 Task: Show the option for the copyright policy.
Action: Mouse moved to (652, 81)
Screenshot: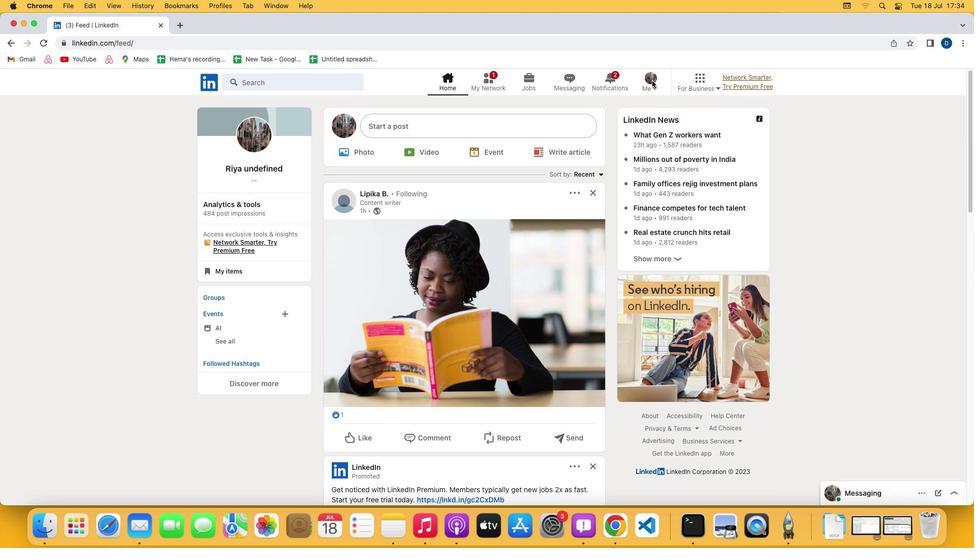 
Action: Mouse pressed left at (652, 81)
Screenshot: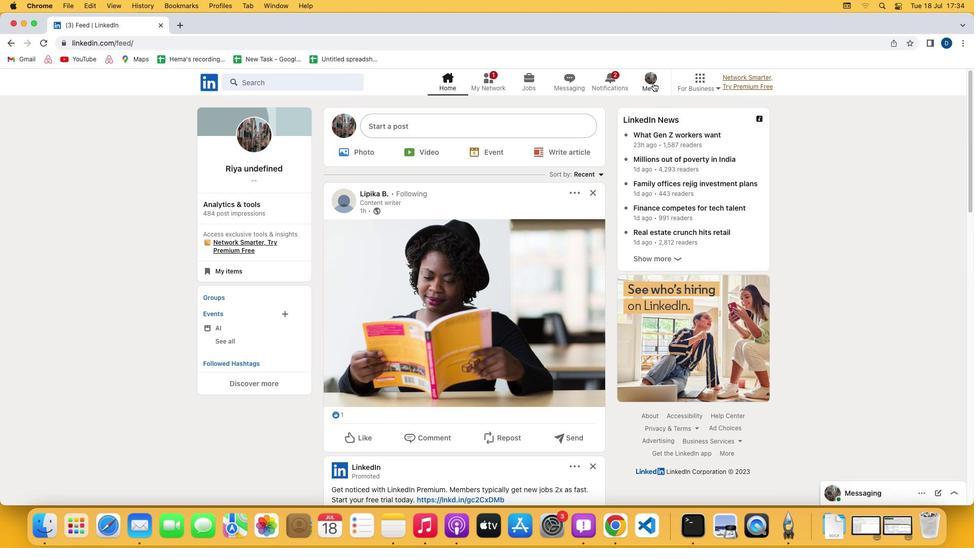 
Action: Mouse moved to (655, 88)
Screenshot: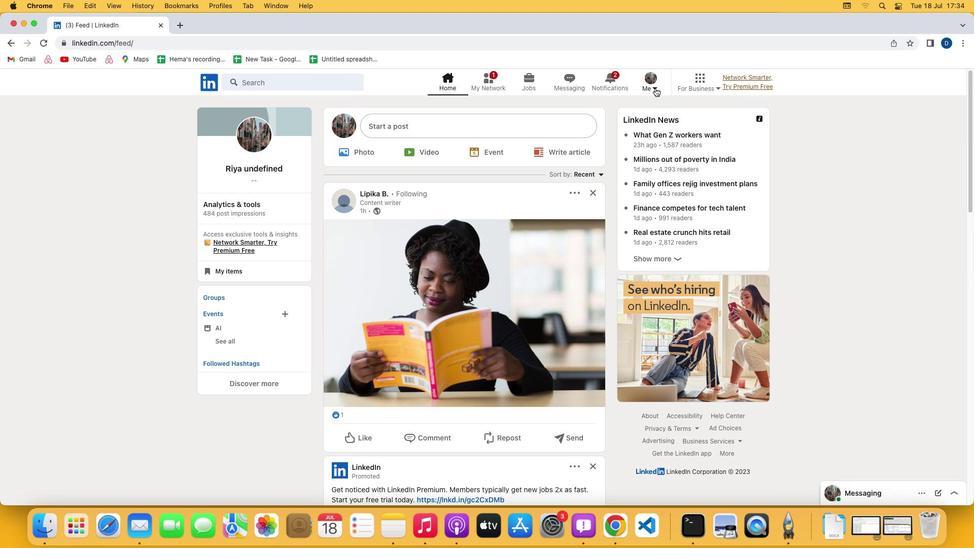 
Action: Mouse pressed left at (655, 88)
Screenshot: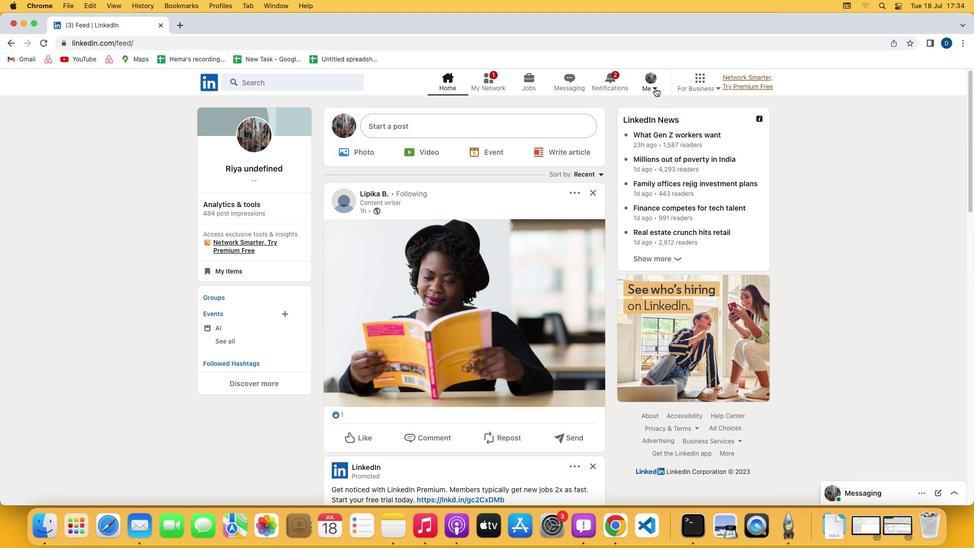 
Action: Mouse moved to (642, 137)
Screenshot: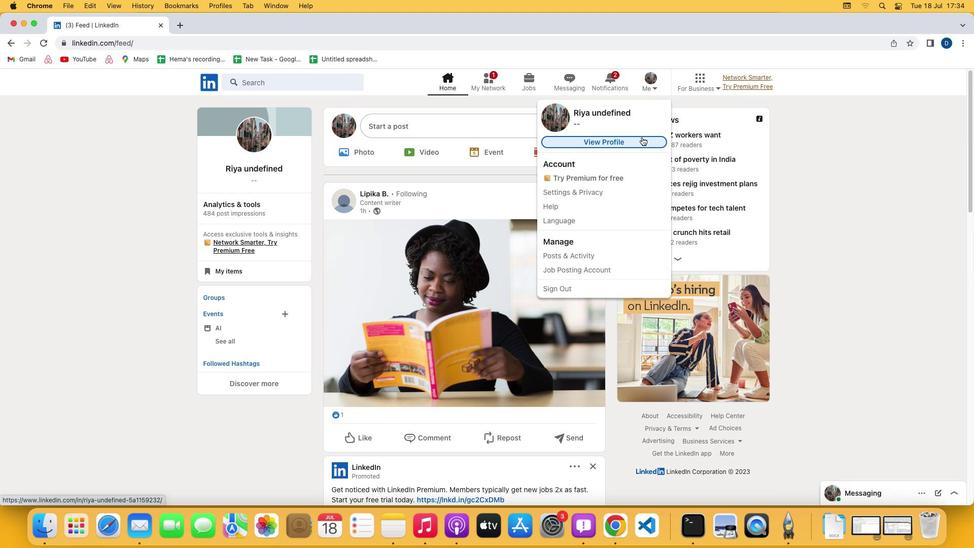 
Action: Mouse pressed left at (642, 137)
Screenshot: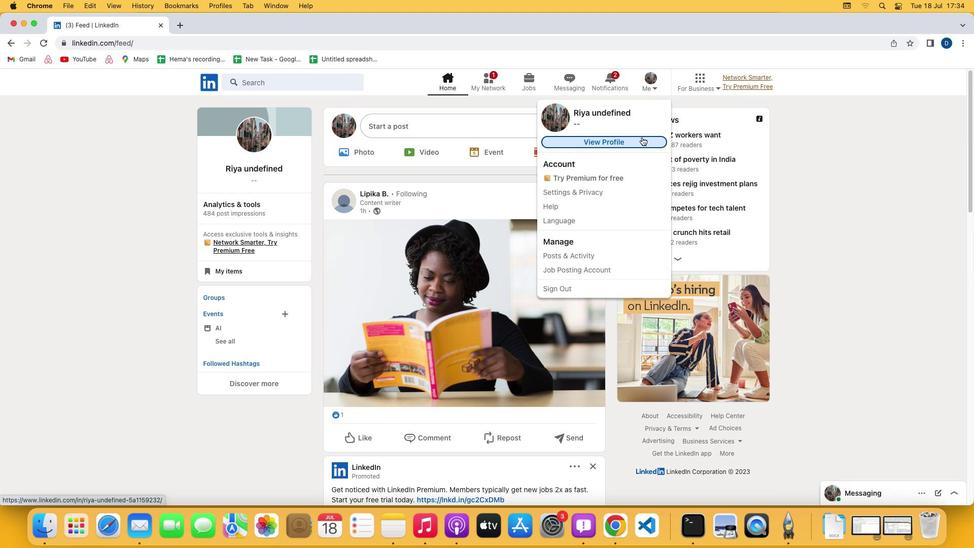 
Action: Mouse moved to (521, 224)
Screenshot: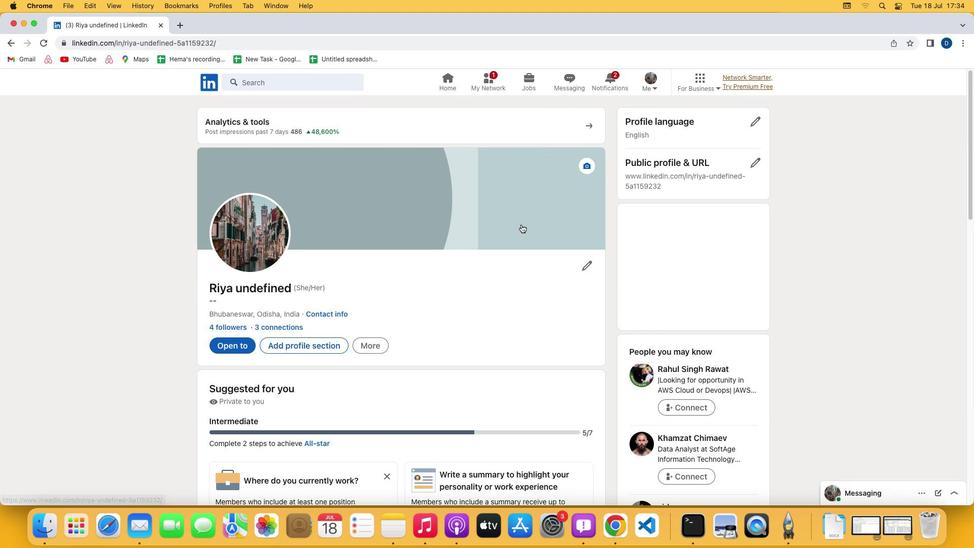 
Action: Mouse scrolled (521, 224) with delta (0, 0)
Screenshot: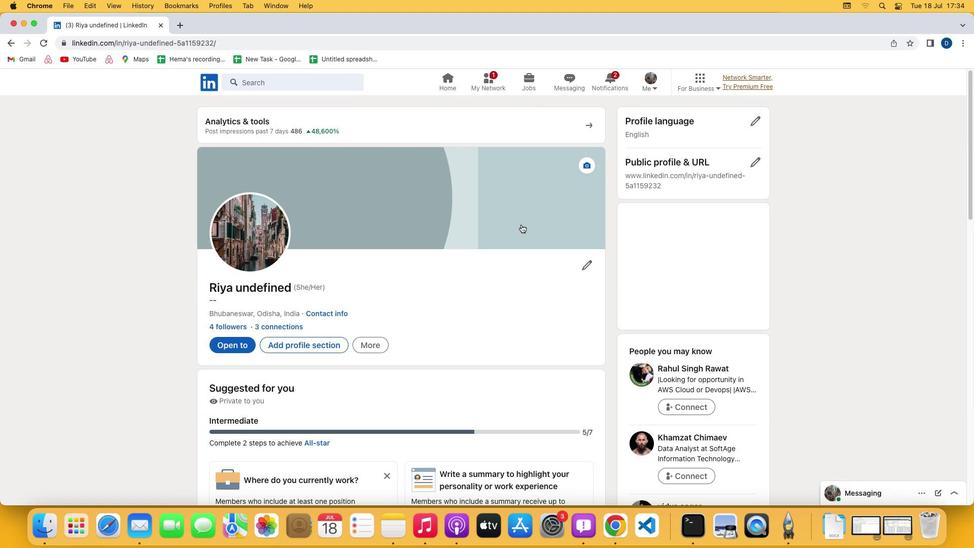 
Action: Mouse moved to (521, 224)
Screenshot: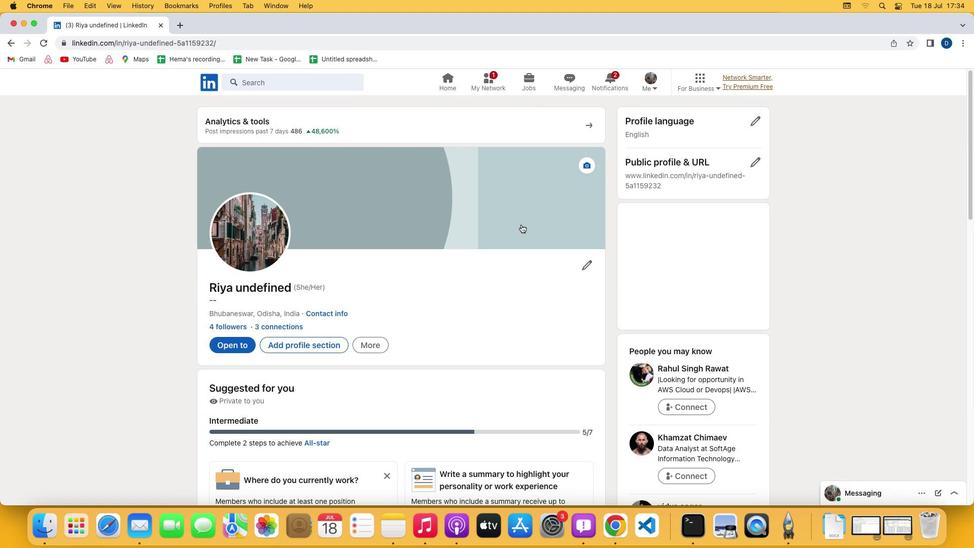 
Action: Mouse scrolled (521, 224) with delta (0, 0)
Screenshot: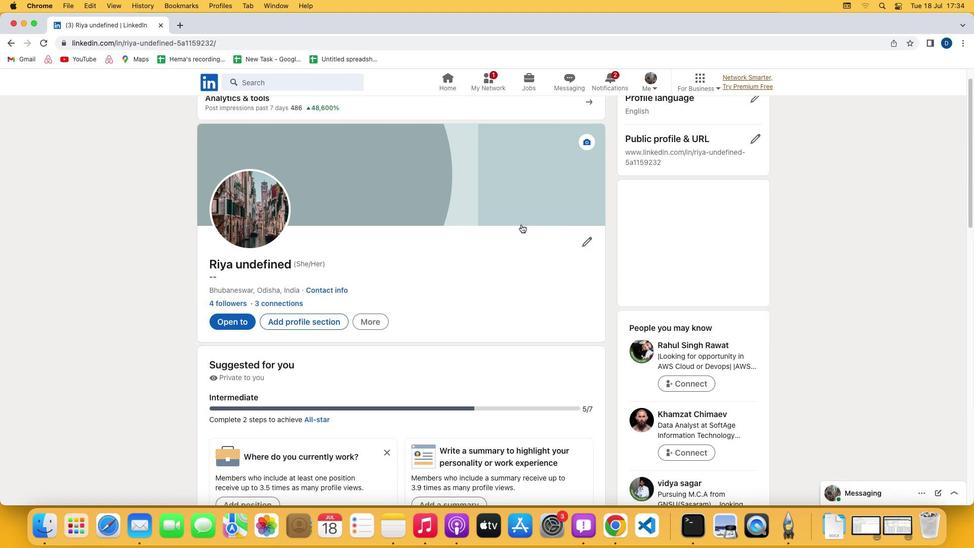 
Action: Mouse moved to (521, 224)
Screenshot: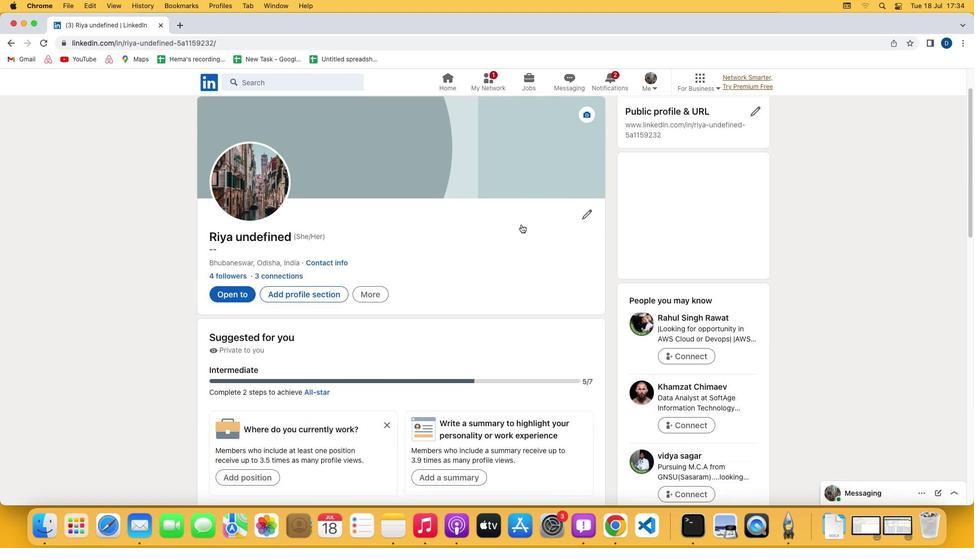 
Action: Mouse scrolled (521, 224) with delta (0, -1)
Screenshot: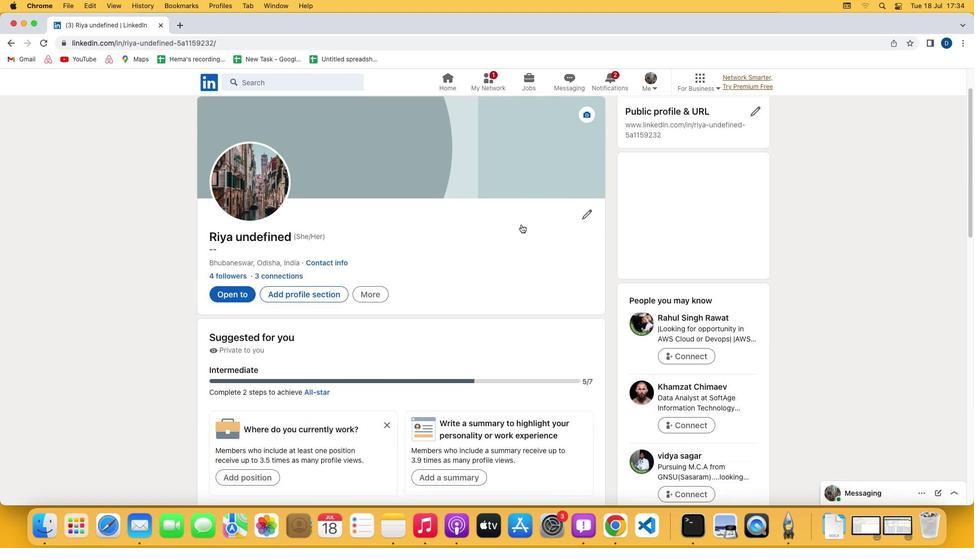 
Action: Mouse scrolled (521, 224) with delta (0, -1)
Screenshot: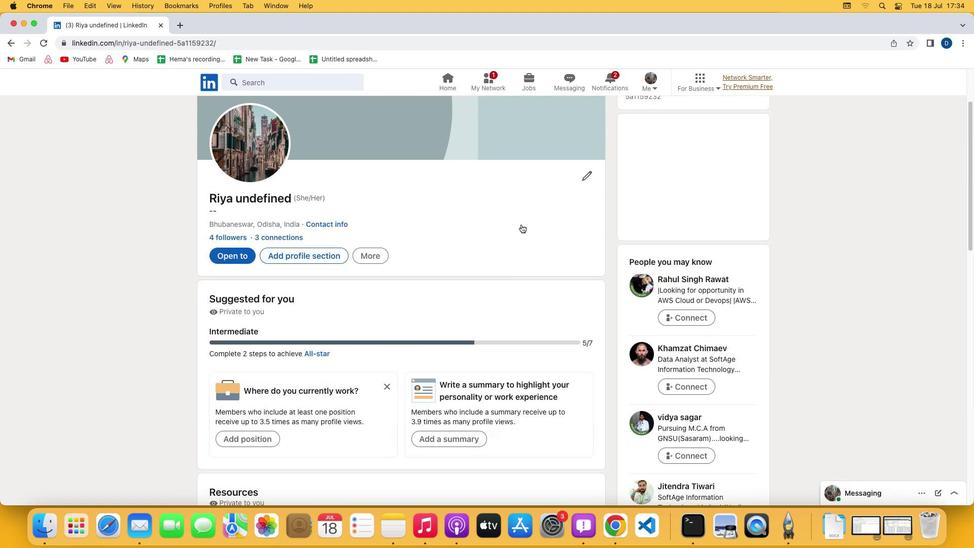 
Action: Mouse moved to (522, 227)
Screenshot: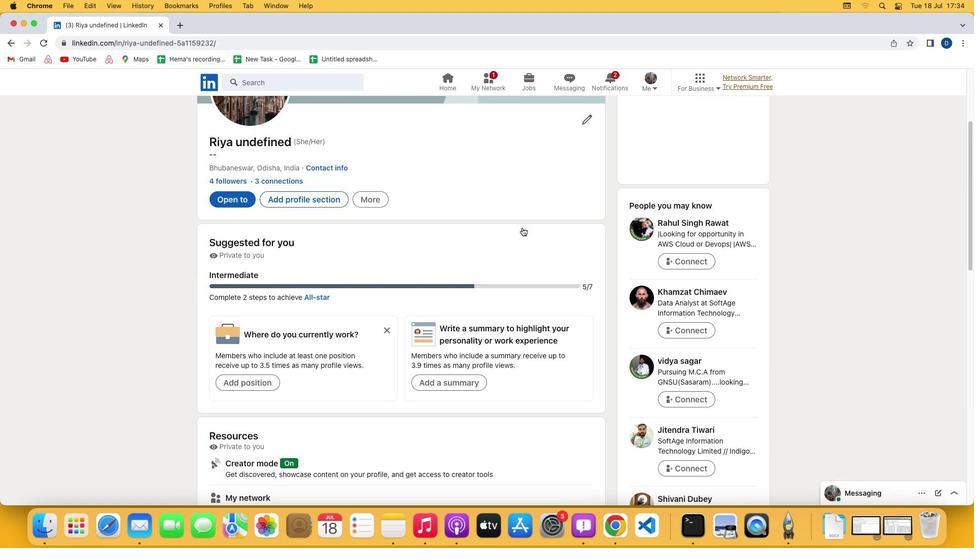 
Action: Mouse scrolled (522, 227) with delta (0, 0)
Screenshot: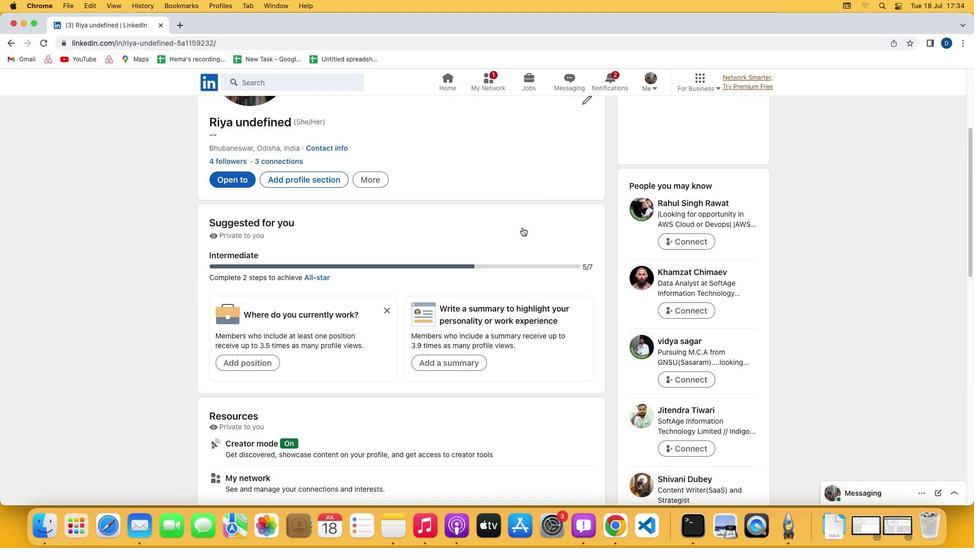 
Action: Mouse scrolled (522, 227) with delta (0, 0)
Screenshot: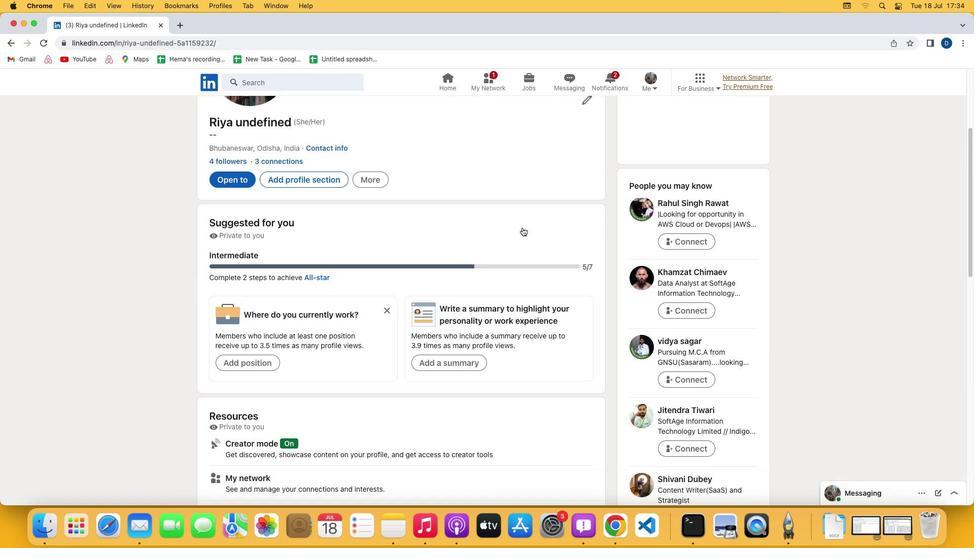 
Action: Mouse scrolled (522, 227) with delta (0, -1)
Screenshot: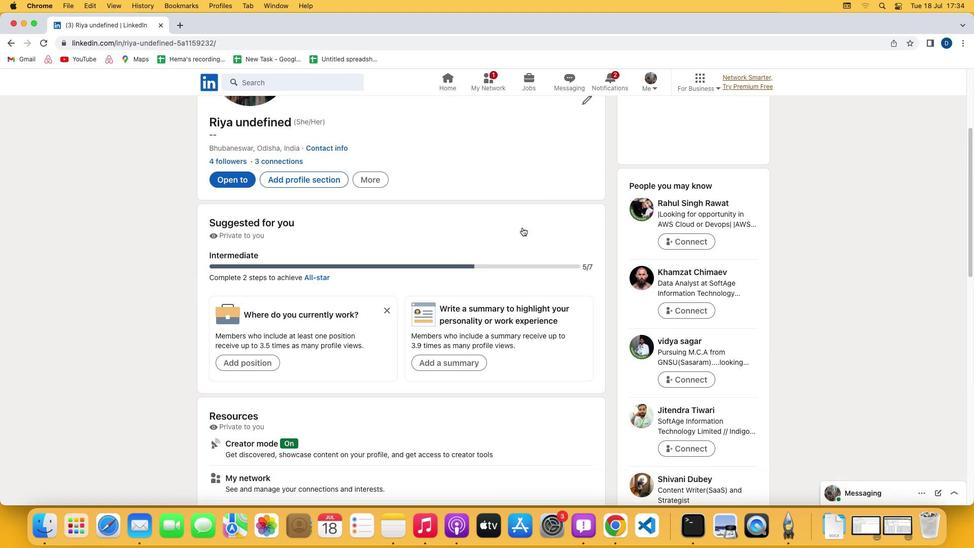 
Action: Mouse scrolled (522, 227) with delta (0, -2)
Screenshot: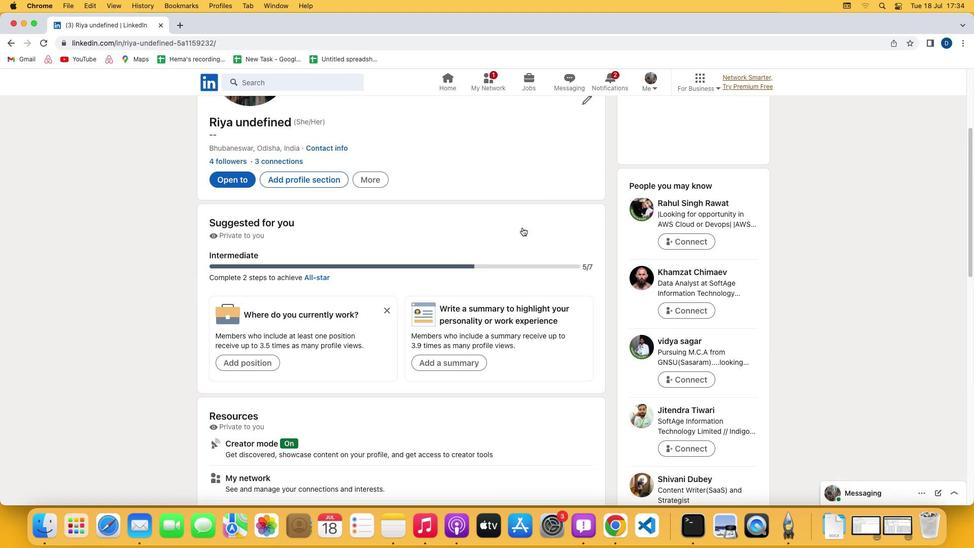 
Action: Mouse scrolled (522, 227) with delta (0, -2)
Screenshot: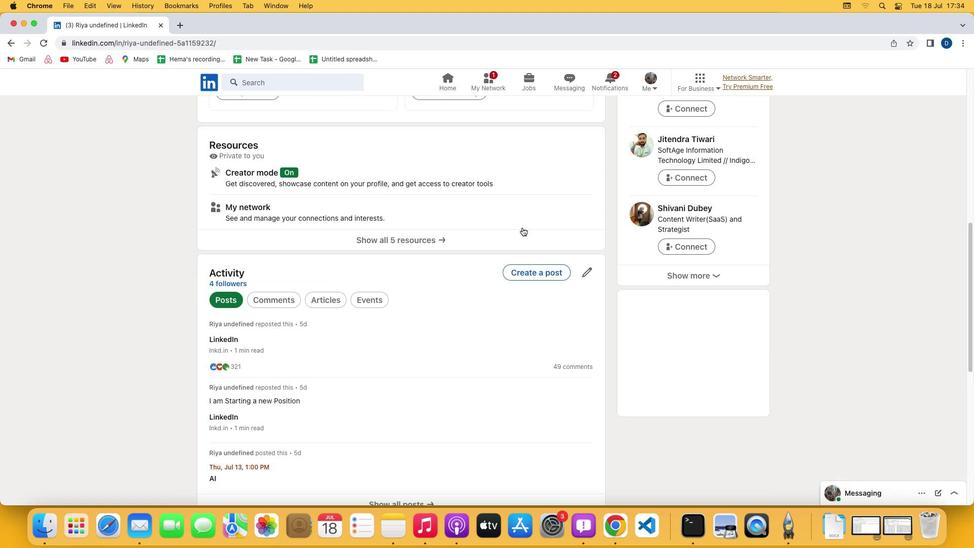 
Action: Mouse scrolled (522, 227) with delta (0, -2)
Screenshot: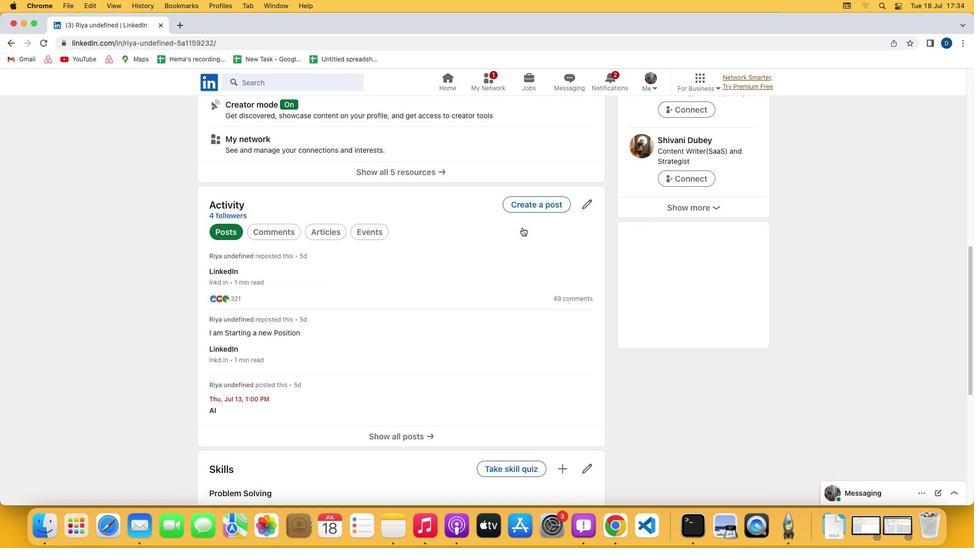 
Action: Mouse scrolled (522, 227) with delta (0, 0)
Screenshot: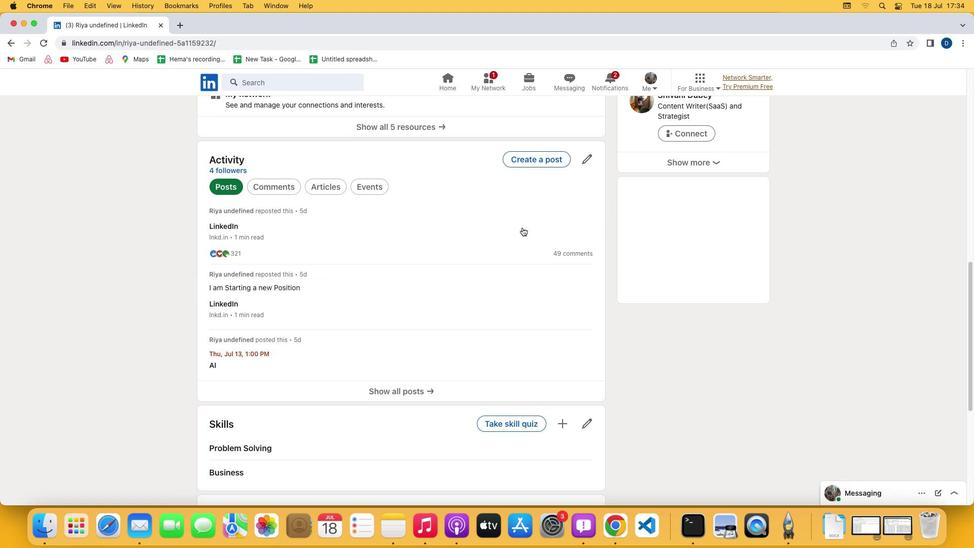 
Action: Mouse scrolled (522, 227) with delta (0, 0)
Screenshot: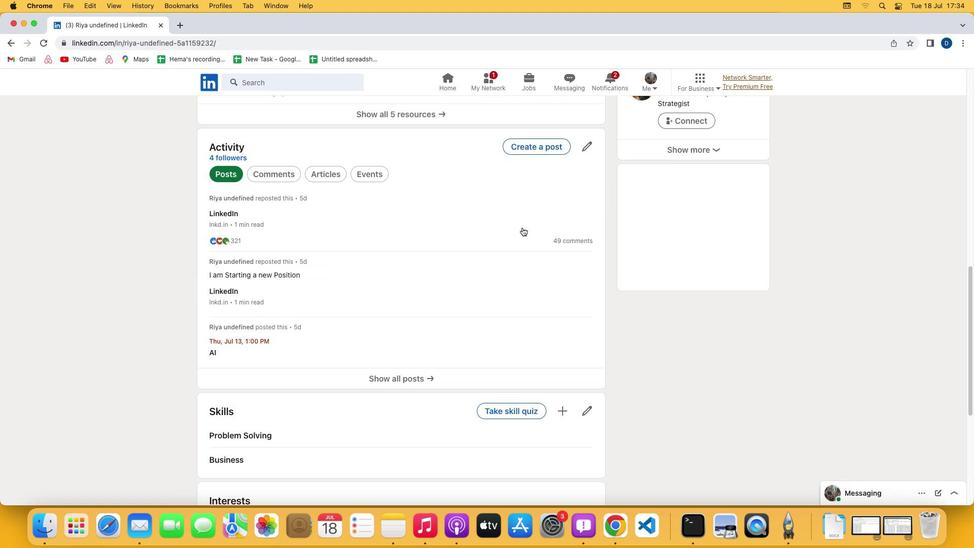 
Action: Mouse scrolled (522, 227) with delta (0, -1)
Screenshot: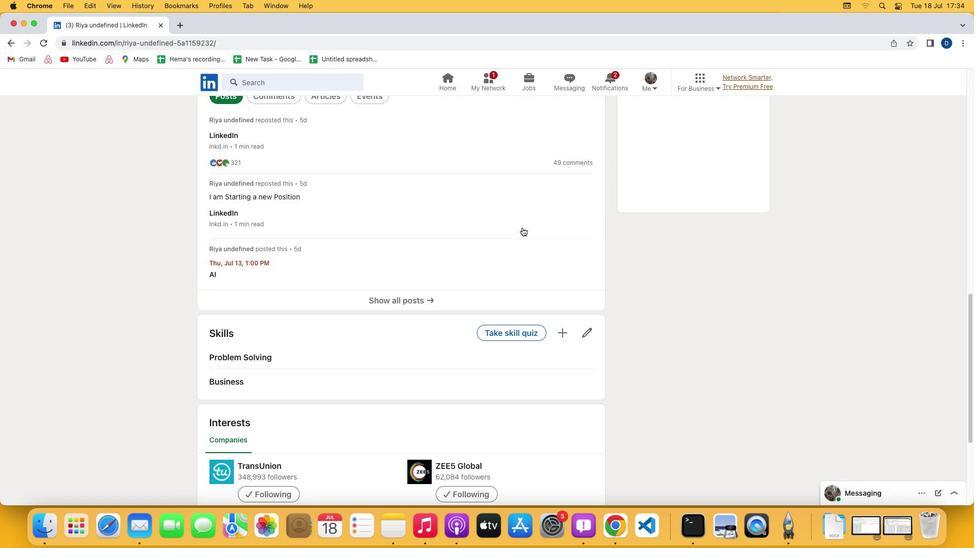 
Action: Mouse scrolled (522, 227) with delta (0, -2)
Screenshot: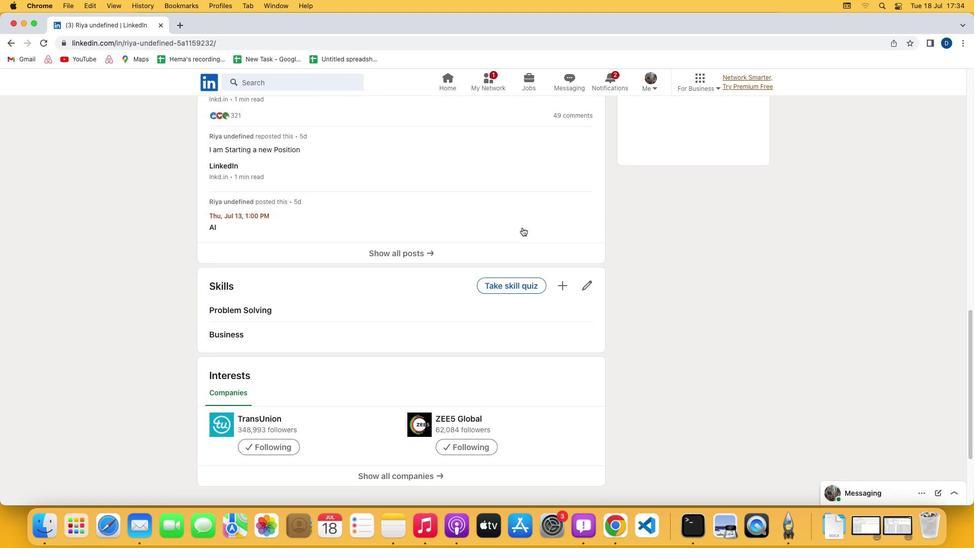 
Action: Mouse scrolled (522, 227) with delta (0, -2)
Screenshot: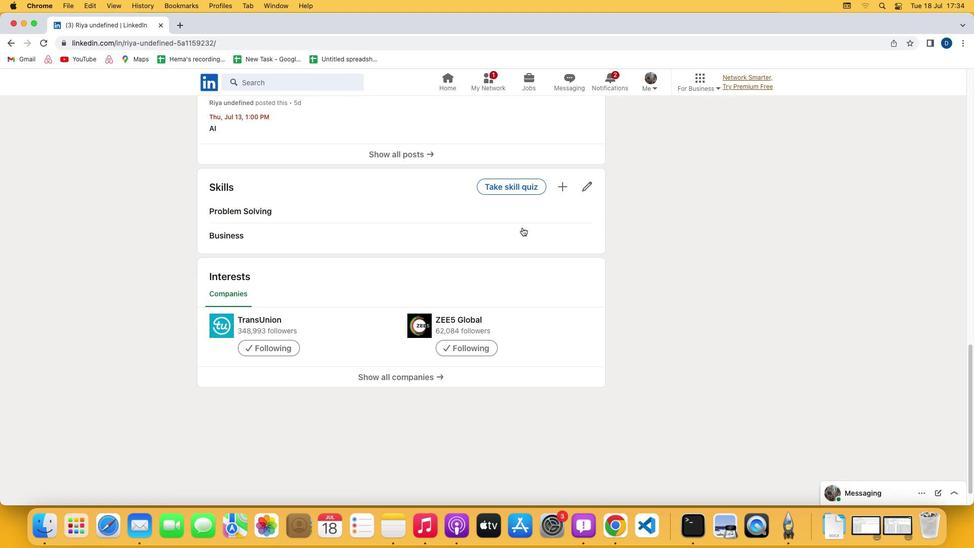 
Action: Mouse scrolled (522, 227) with delta (0, 0)
Screenshot: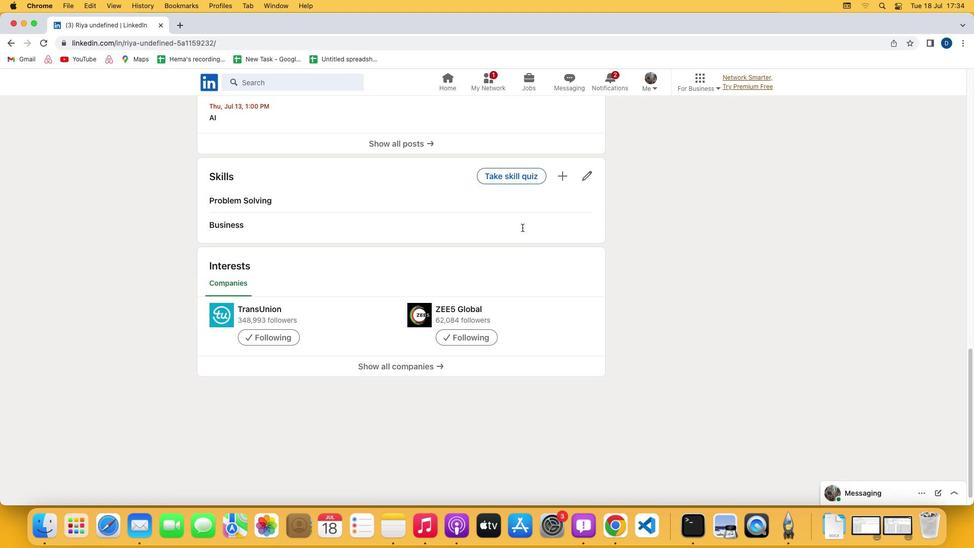 
Action: Mouse scrolled (522, 227) with delta (0, 0)
Screenshot: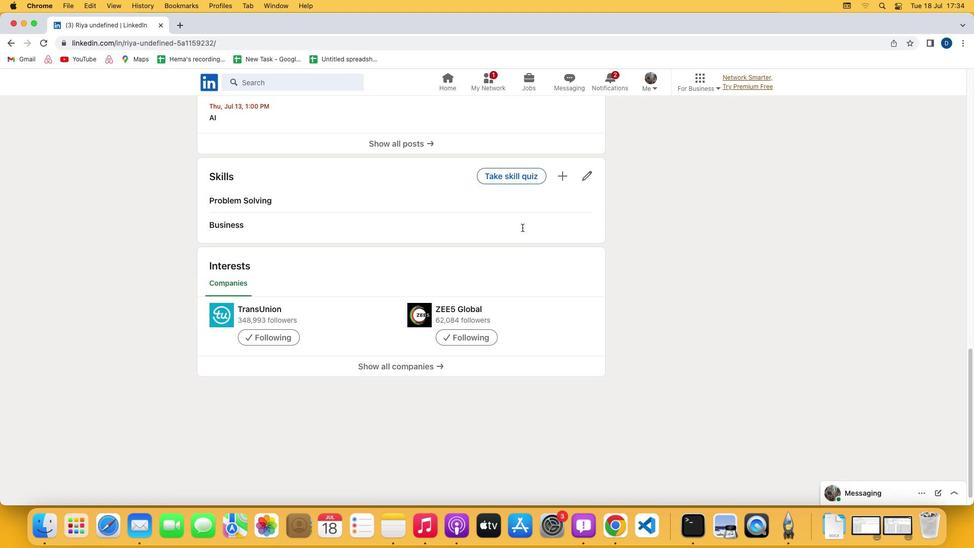
Action: Mouse scrolled (522, 227) with delta (0, -1)
Screenshot: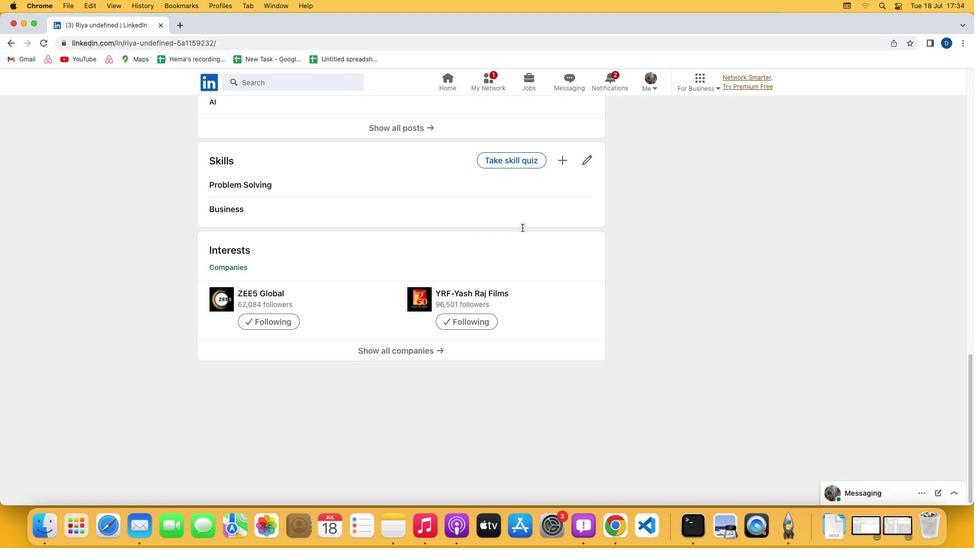 
Action: Mouse scrolled (522, 227) with delta (0, -2)
Screenshot: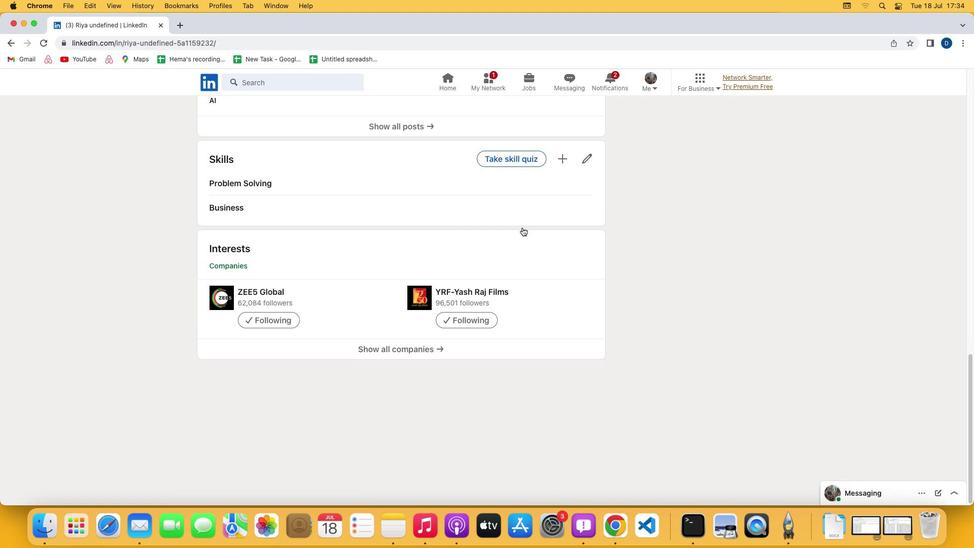 
Action: Mouse scrolled (522, 227) with delta (0, -2)
Screenshot: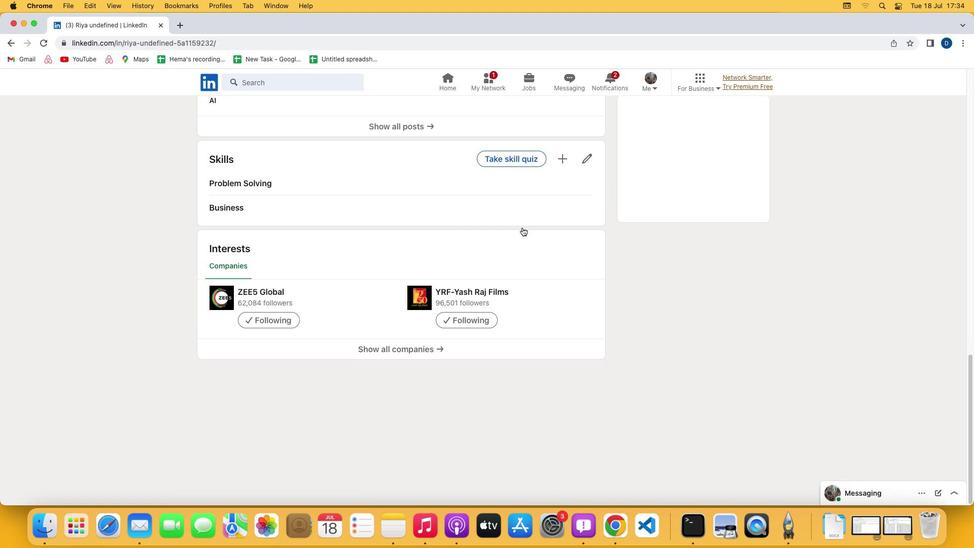 
Action: Mouse scrolled (522, 227) with delta (0, 0)
Screenshot: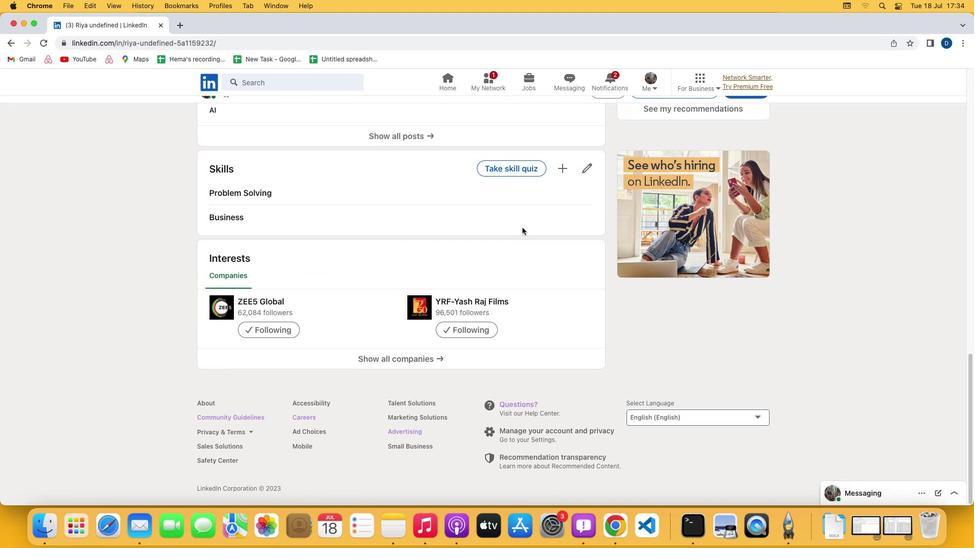 
Action: Mouse scrolled (522, 227) with delta (0, 0)
Screenshot: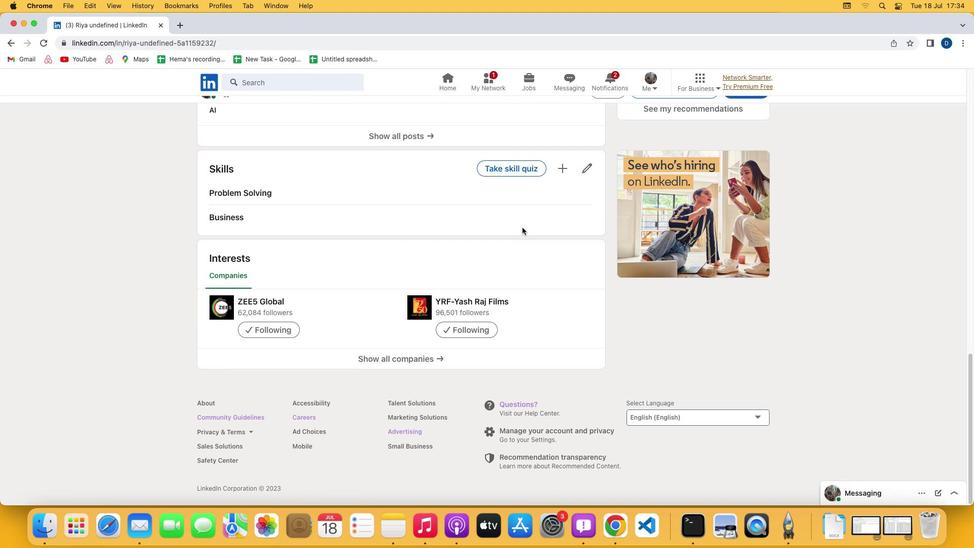 
Action: Mouse moved to (248, 431)
Screenshot: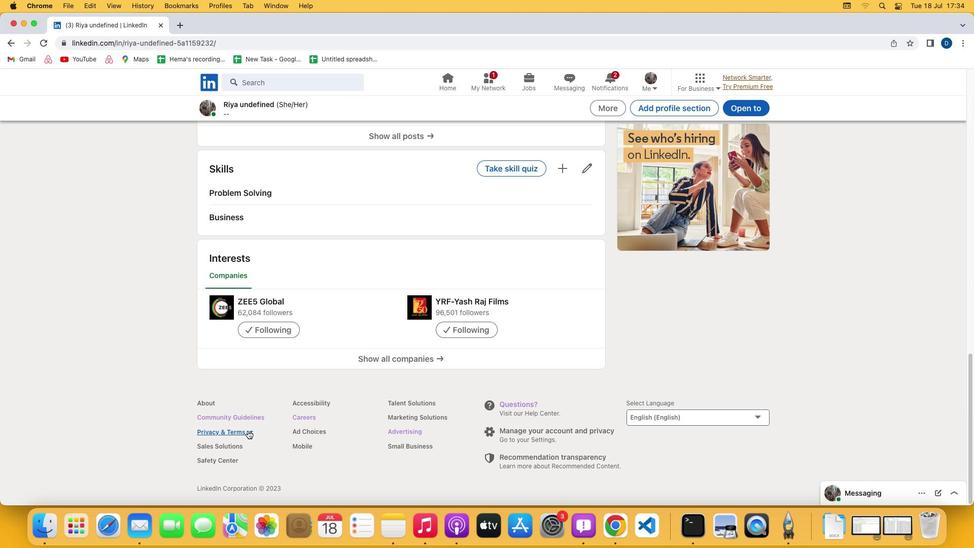 
Action: Mouse pressed left at (248, 431)
Screenshot: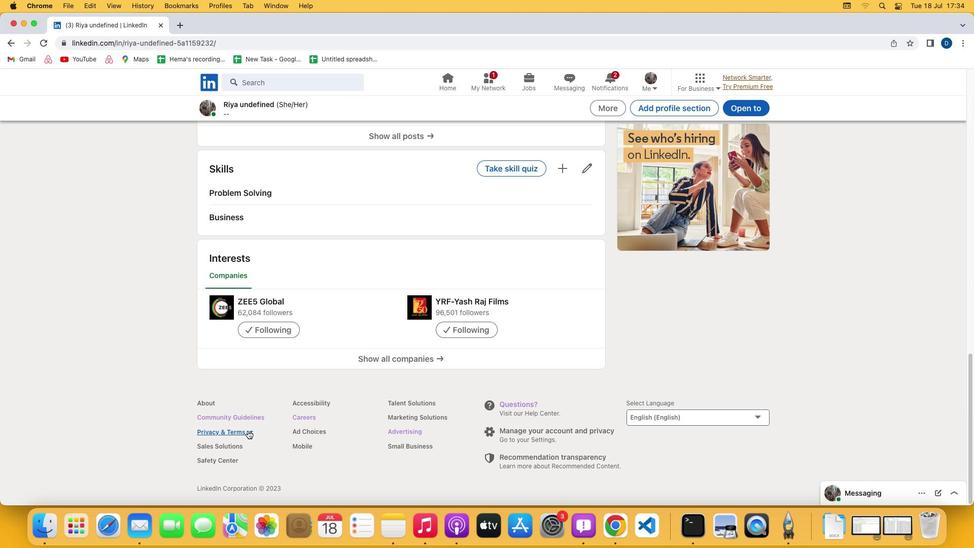 
Action: Mouse moved to (236, 498)
Screenshot: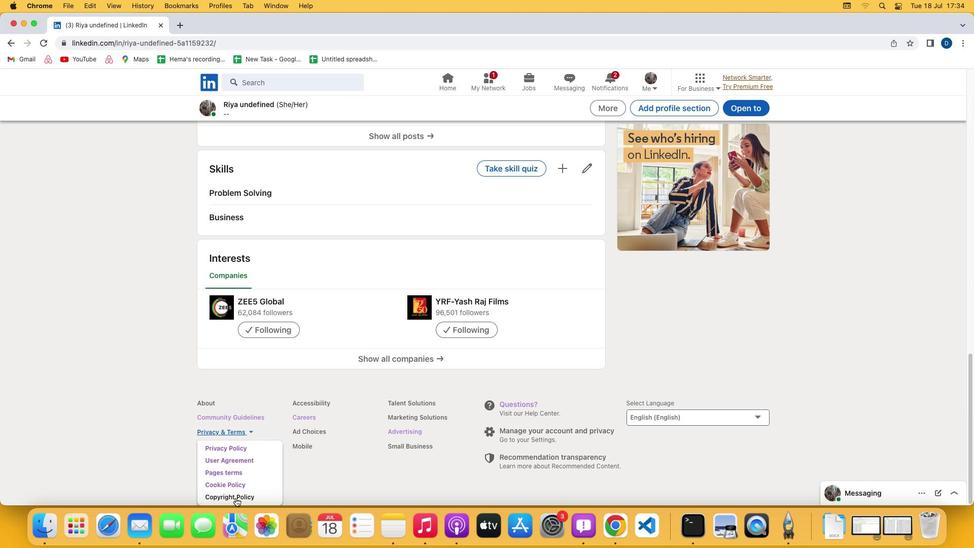 
Action: Mouse pressed left at (236, 498)
Screenshot: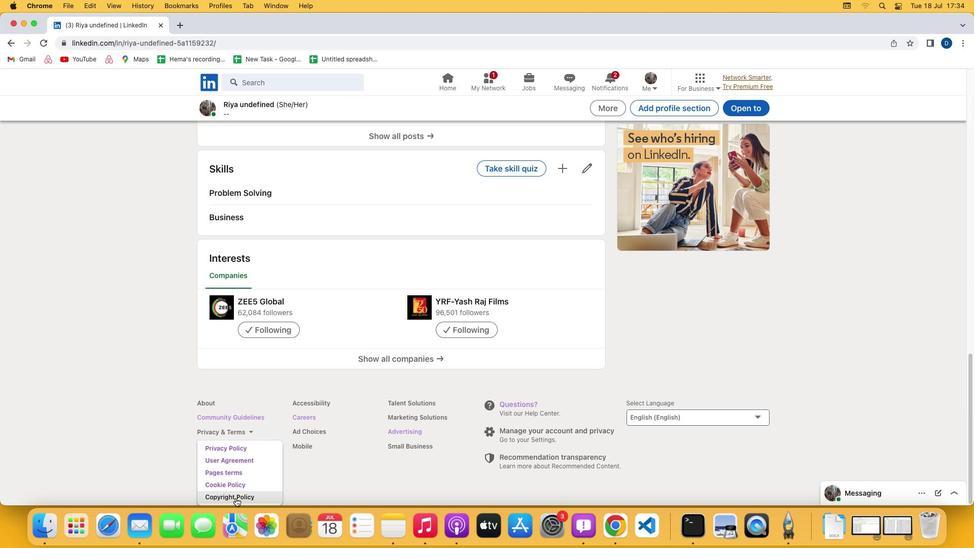 
Action: Mouse moved to (280, 404)
Screenshot: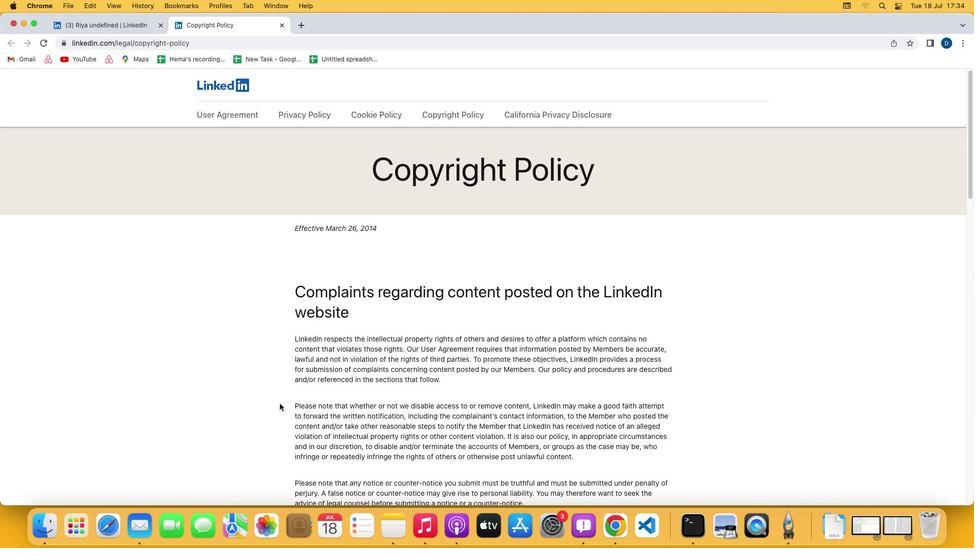 
Action: Mouse scrolled (280, 404) with delta (0, 0)
Screenshot: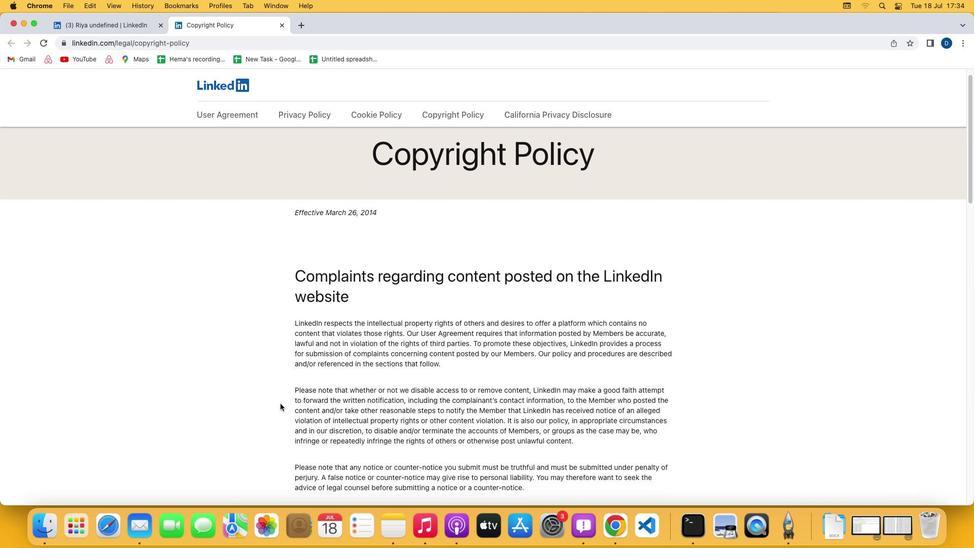 
Action: Mouse scrolled (280, 404) with delta (0, 0)
Screenshot: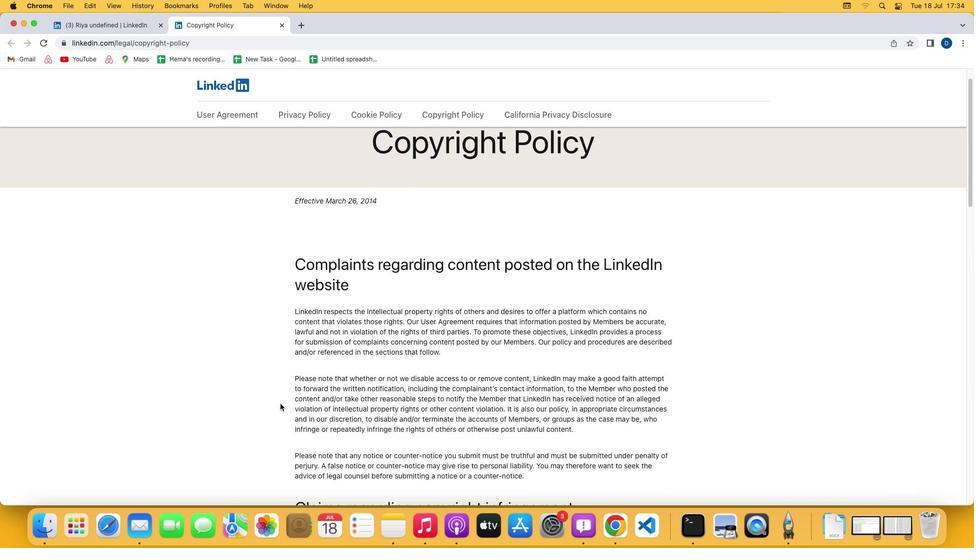 
Action: Mouse scrolled (280, 404) with delta (0, -1)
Screenshot: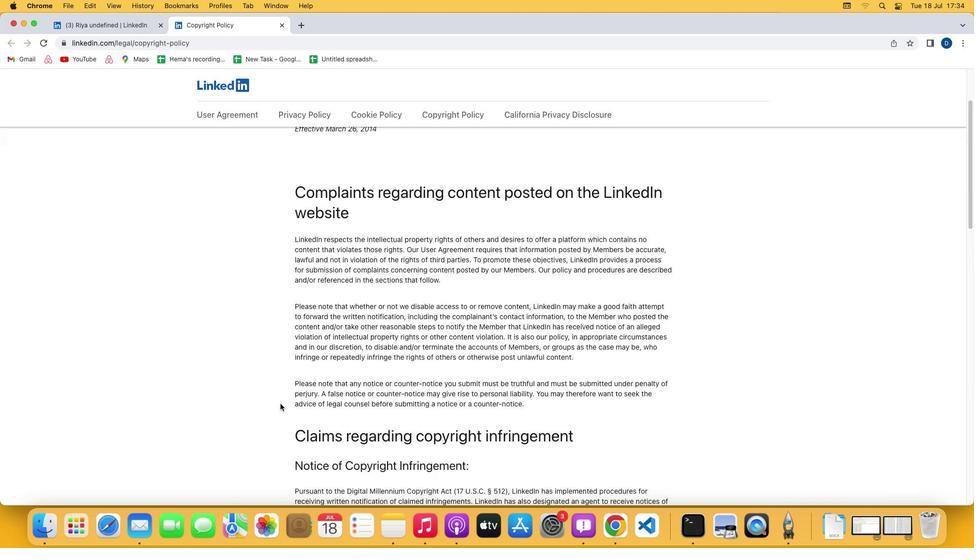 
Action: Mouse scrolled (280, 404) with delta (0, -2)
Screenshot: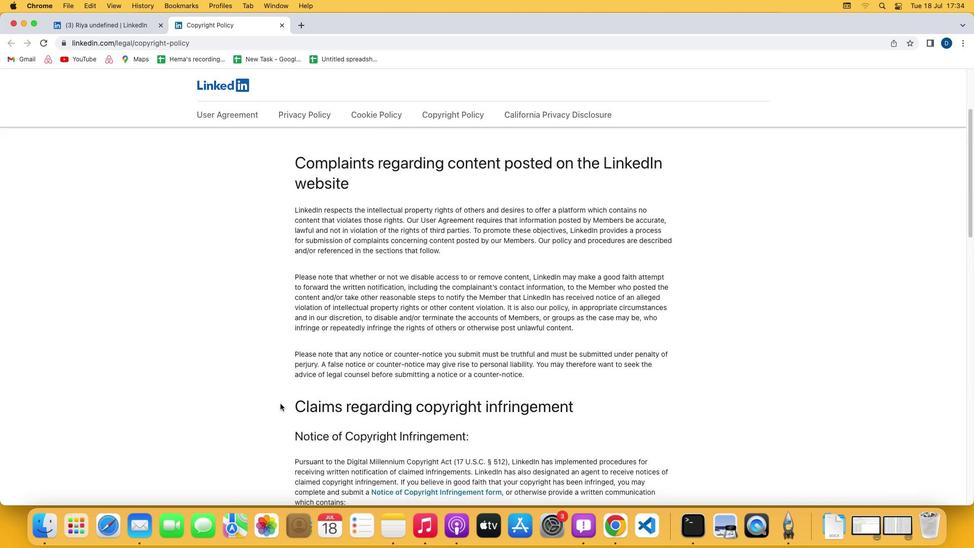 
Action: Mouse moved to (280, 403)
Screenshot: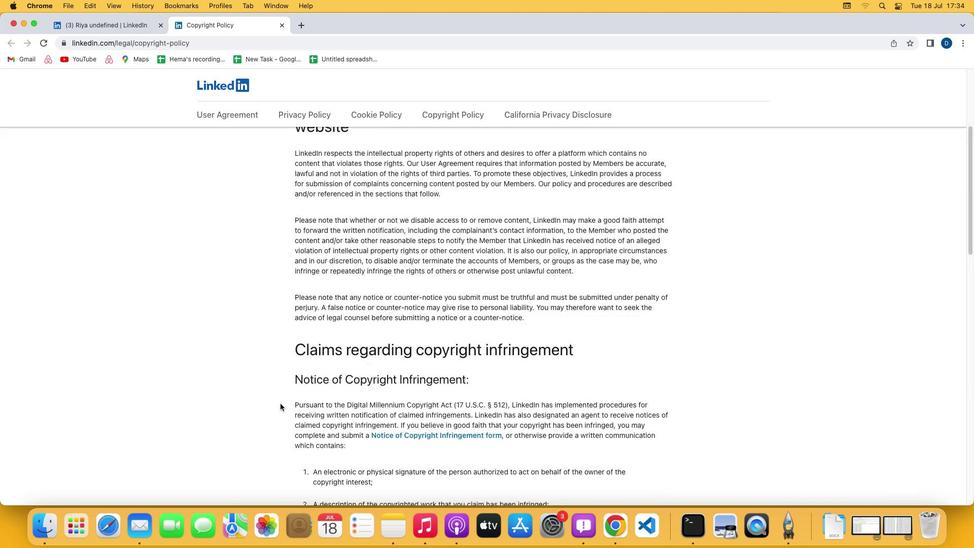 
Action: Mouse scrolled (280, 403) with delta (0, -2)
Screenshot: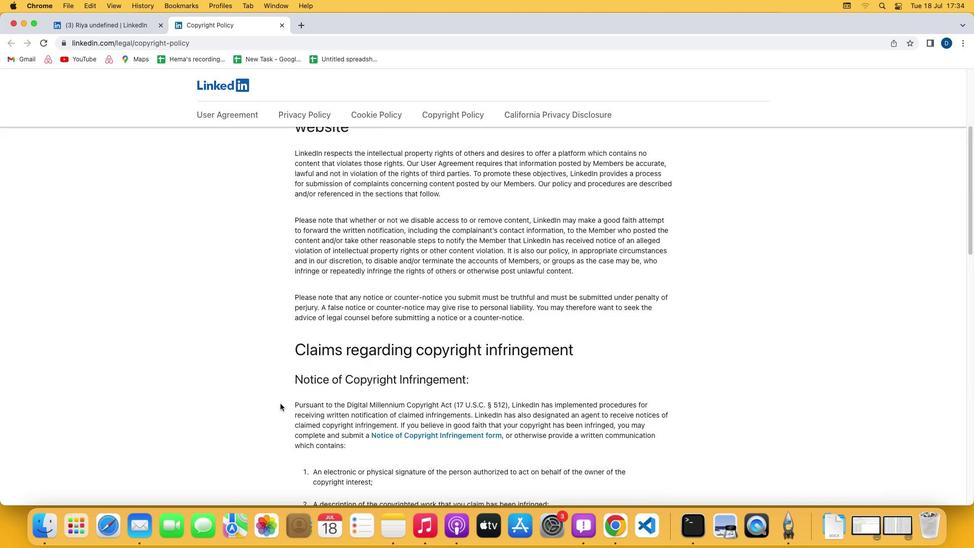 
Action: Mouse scrolled (280, 403) with delta (0, -2)
Screenshot: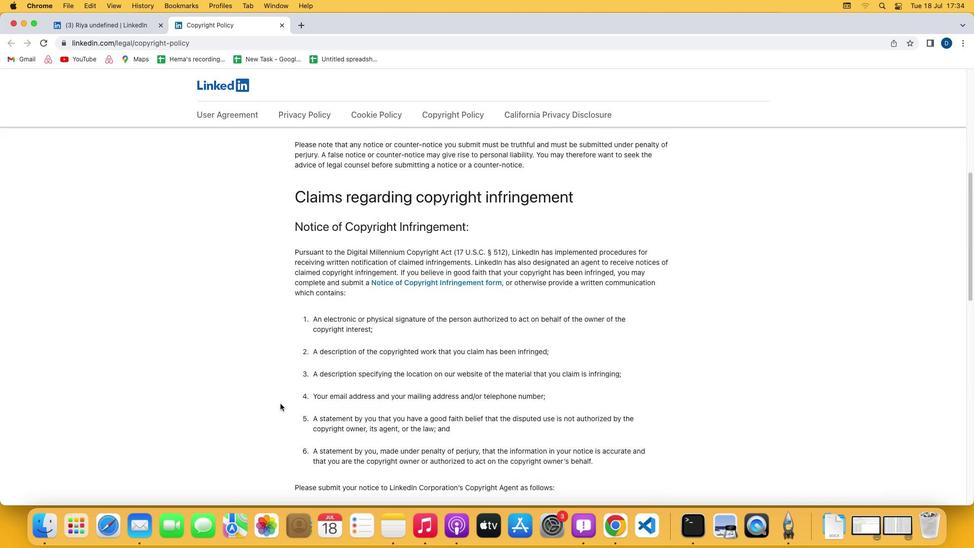 
Action: Mouse scrolled (280, 403) with delta (0, 0)
Screenshot: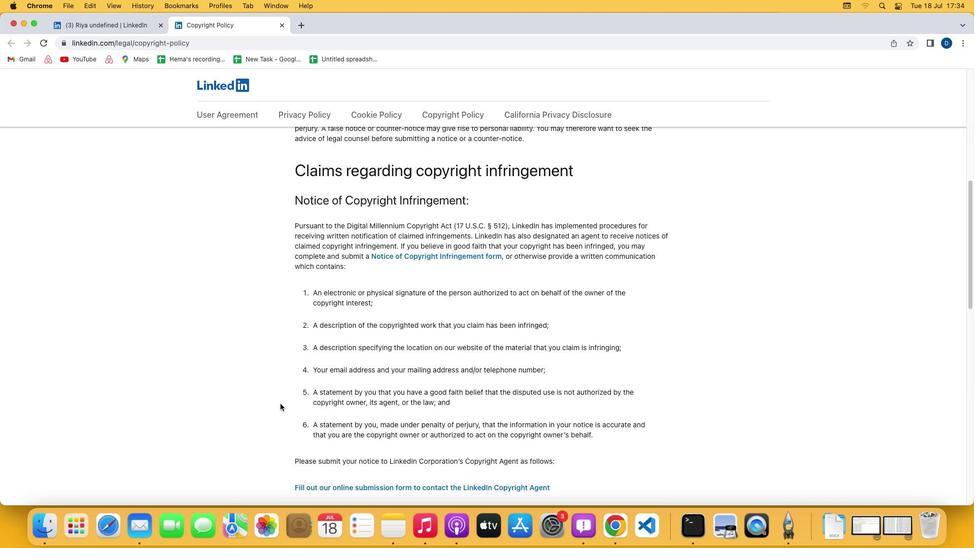 
Action: Mouse scrolled (280, 403) with delta (0, 0)
Screenshot: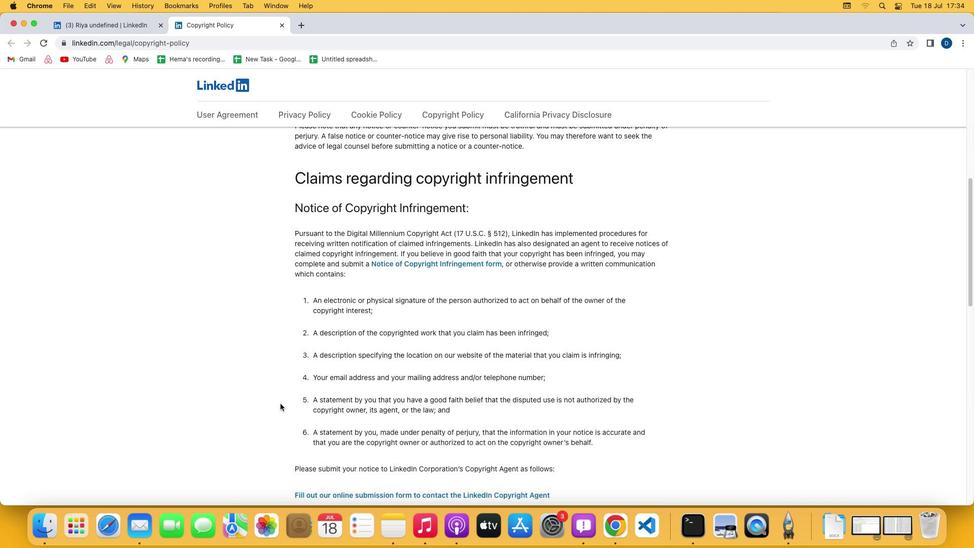 
Action: Mouse scrolled (280, 403) with delta (0, 1)
Screenshot: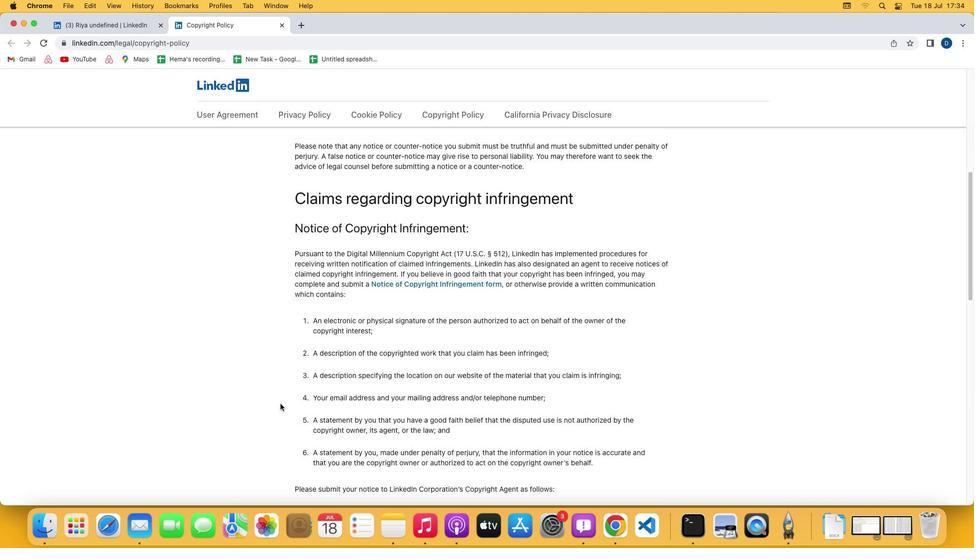 
Action: Mouse scrolled (280, 403) with delta (0, 1)
Screenshot: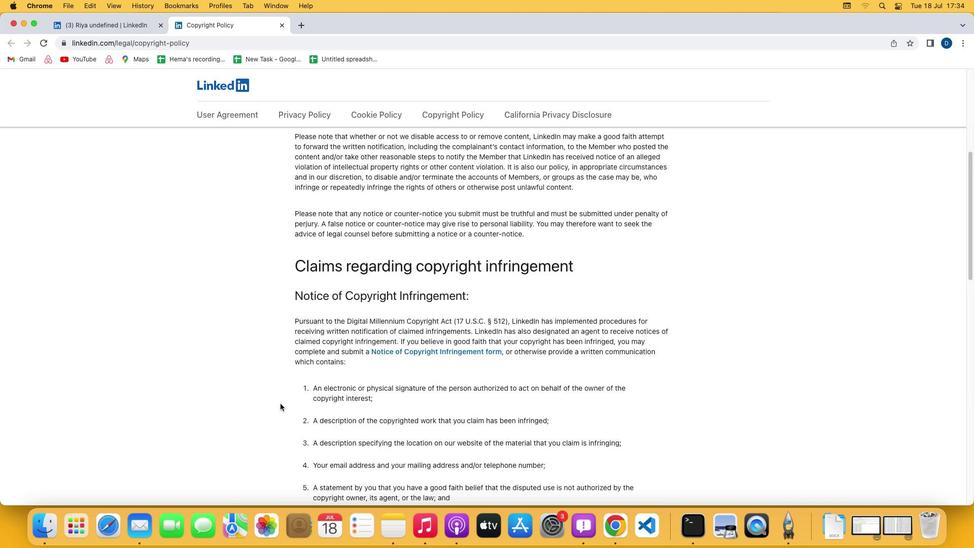 
Action: Mouse scrolled (280, 403) with delta (0, 2)
Screenshot: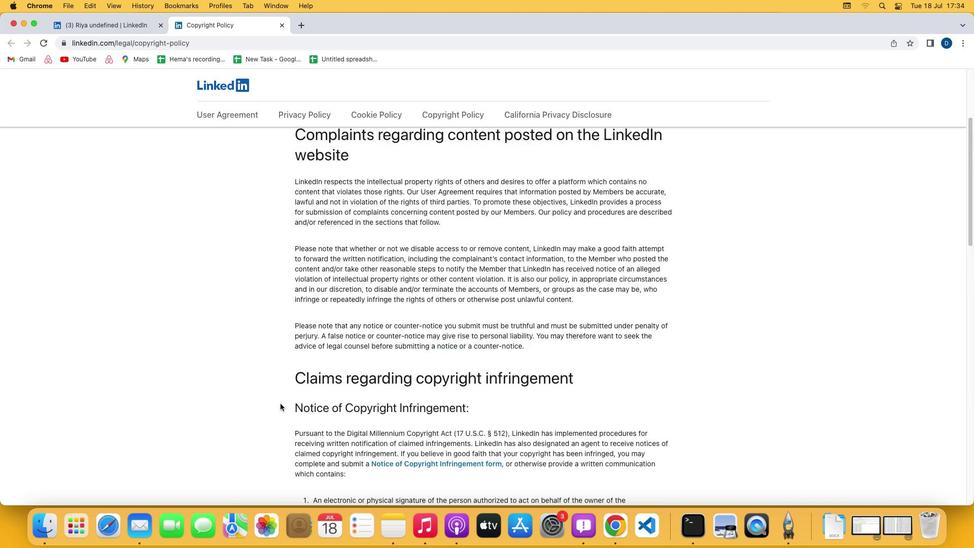 
Action: Mouse scrolled (280, 403) with delta (0, 2)
Screenshot: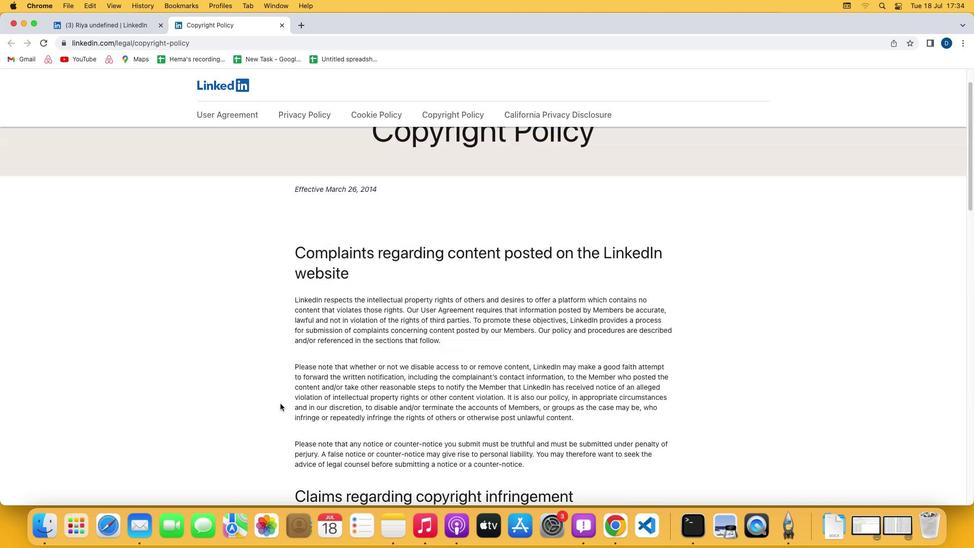 
